 Task: Add Boneless Angus Beef Top Sirloin Steak to the cart.
Action: Mouse moved to (18, 94)
Screenshot: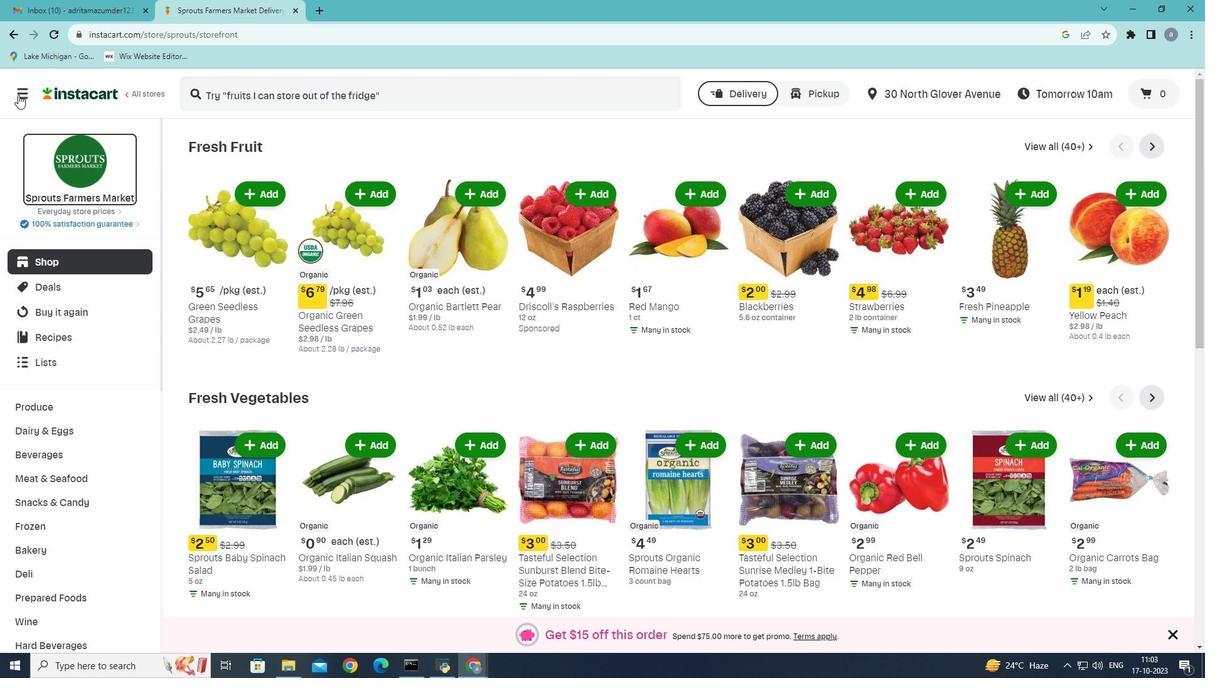 
Action: Mouse pressed left at (18, 94)
Screenshot: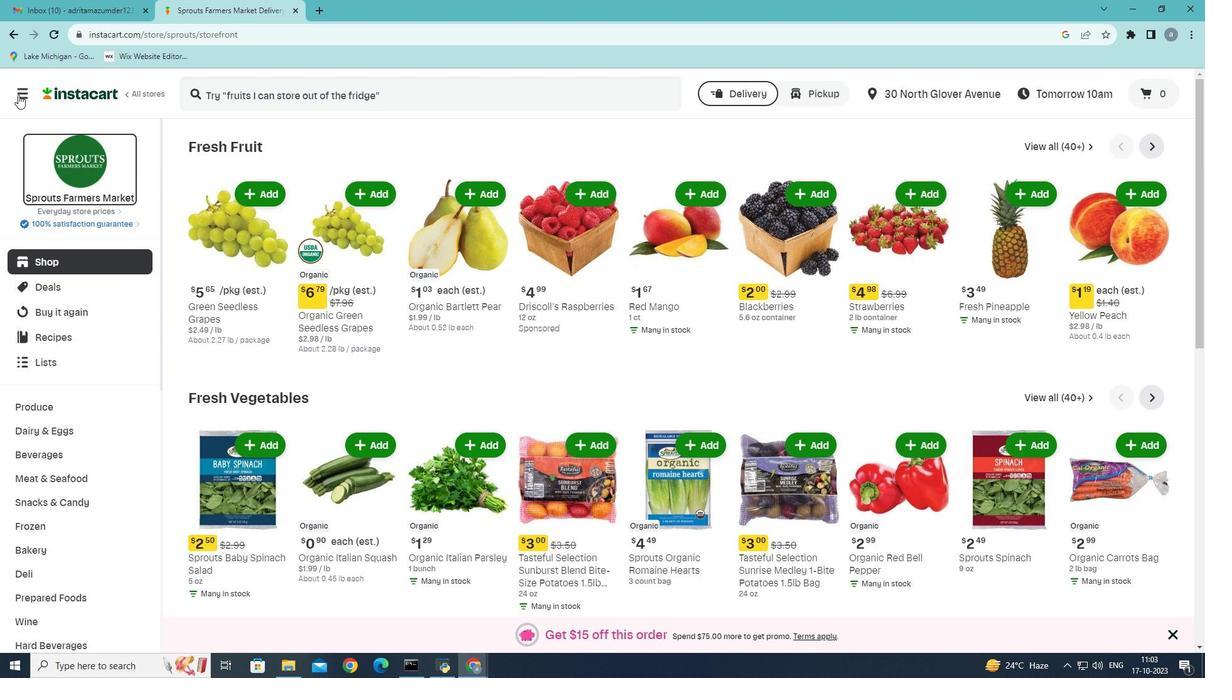 
Action: Mouse moved to (45, 370)
Screenshot: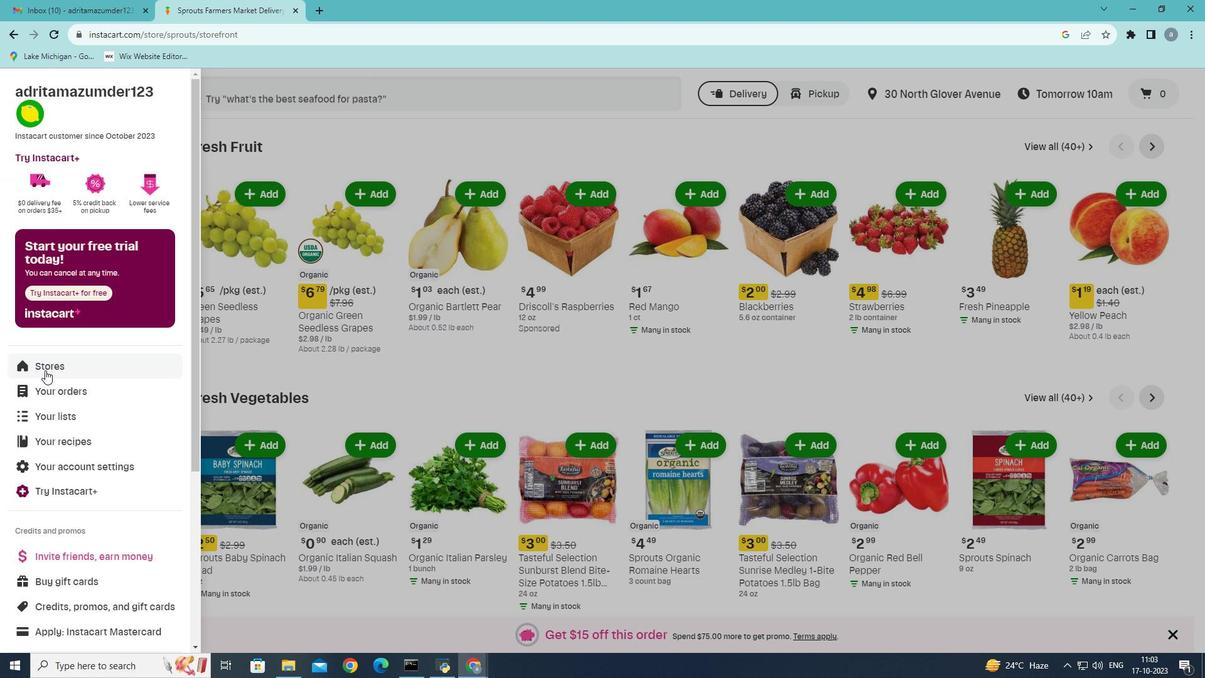 
Action: Mouse pressed left at (45, 370)
Screenshot: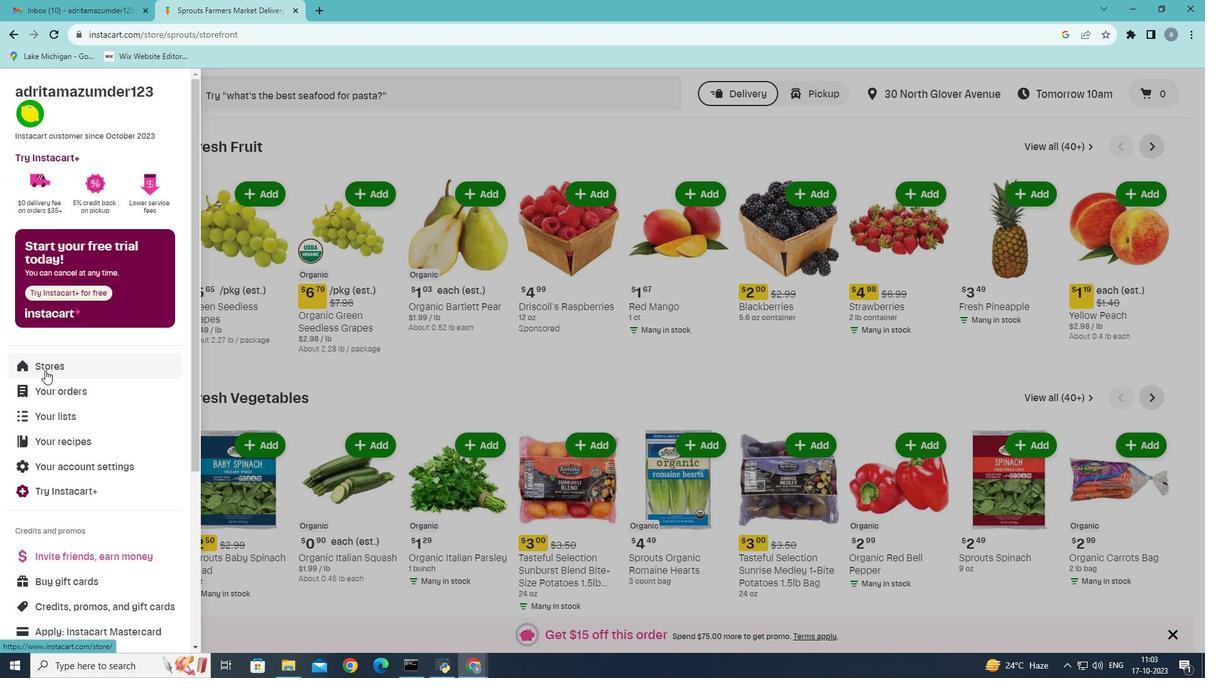 
Action: Mouse moved to (310, 143)
Screenshot: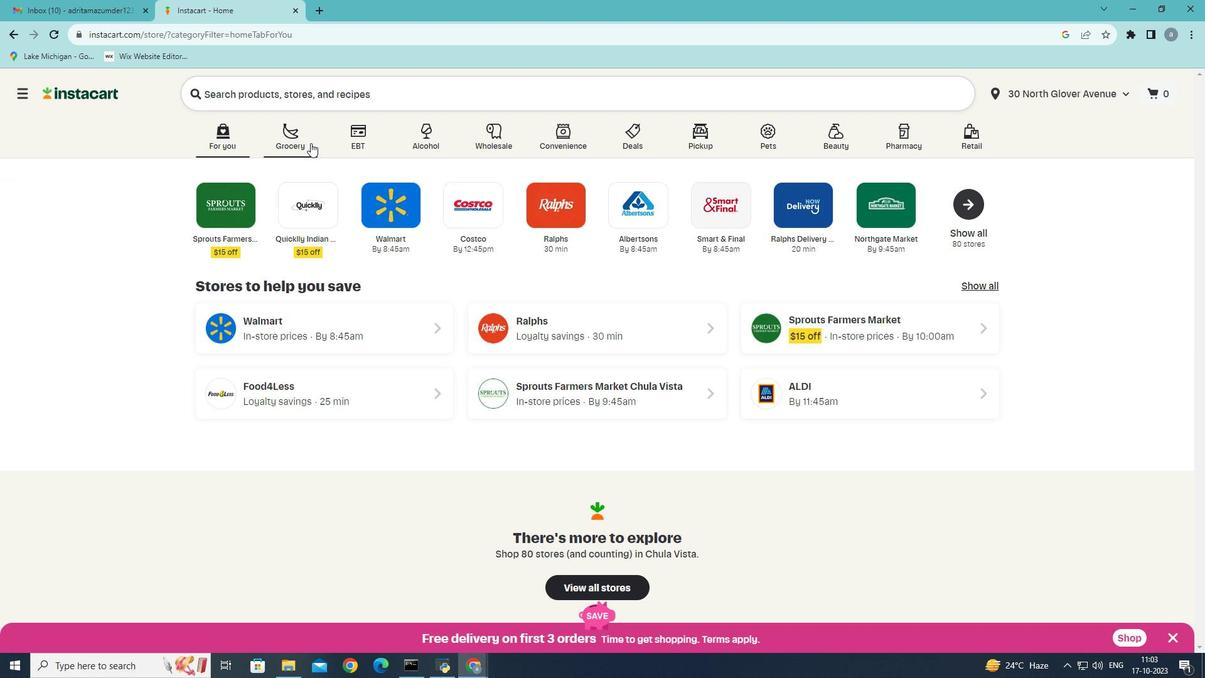 
Action: Mouse pressed left at (310, 143)
Screenshot: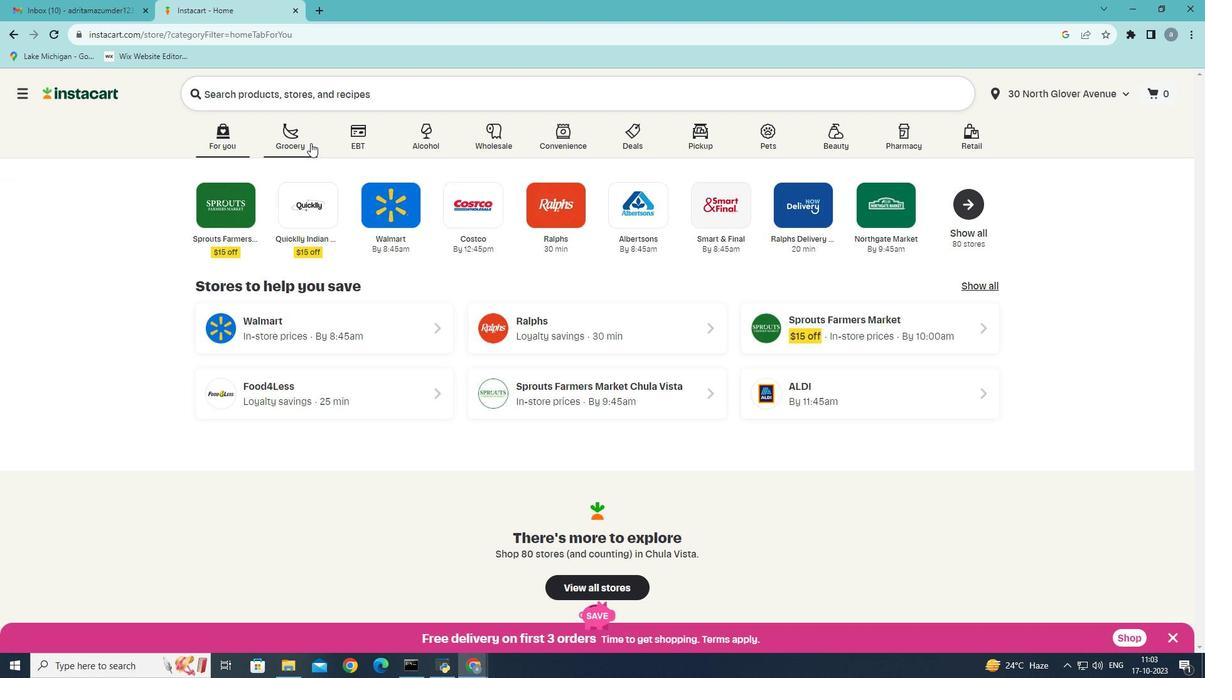 
Action: Mouse moved to (830, 288)
Screenshot: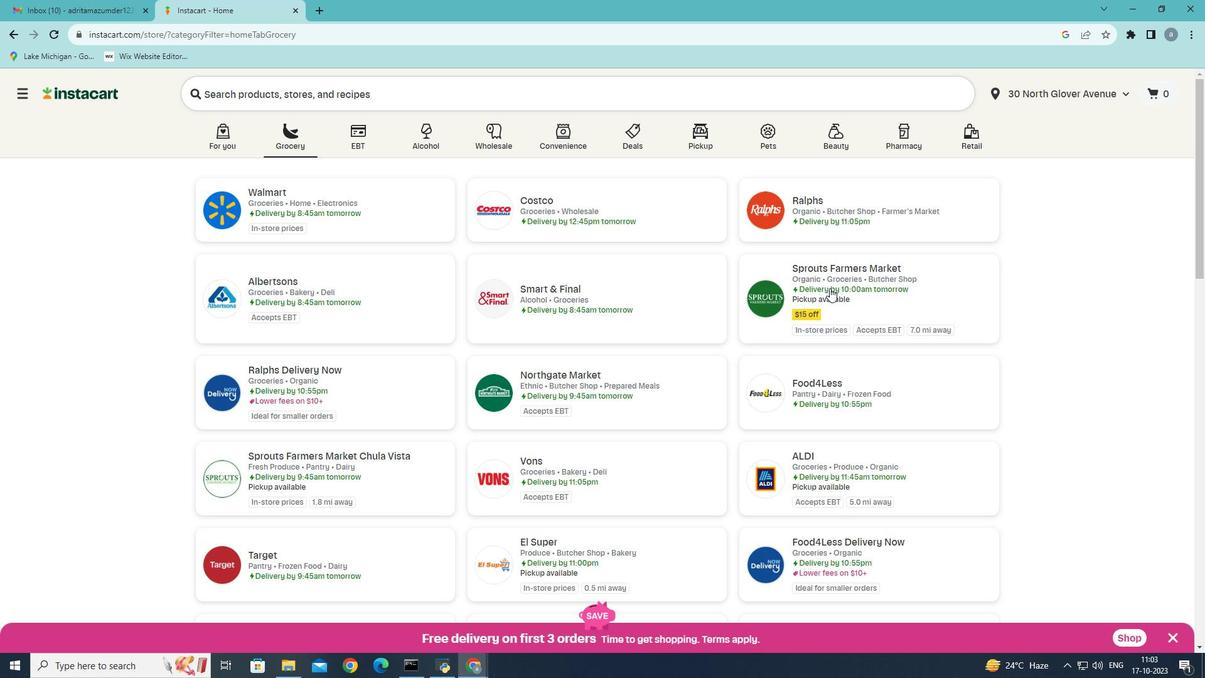 
Action: Mouse pressed left at (830, 288)
Screenshot: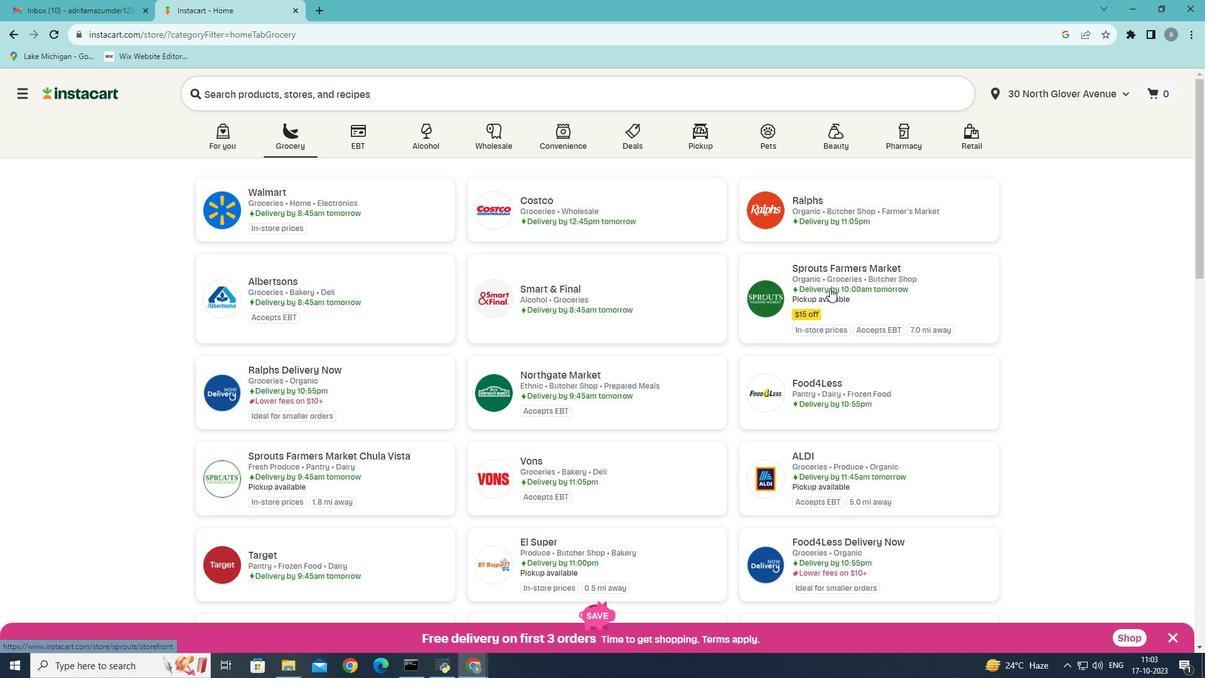 
Action: Mouse moved to (45, 479)
Screenshot: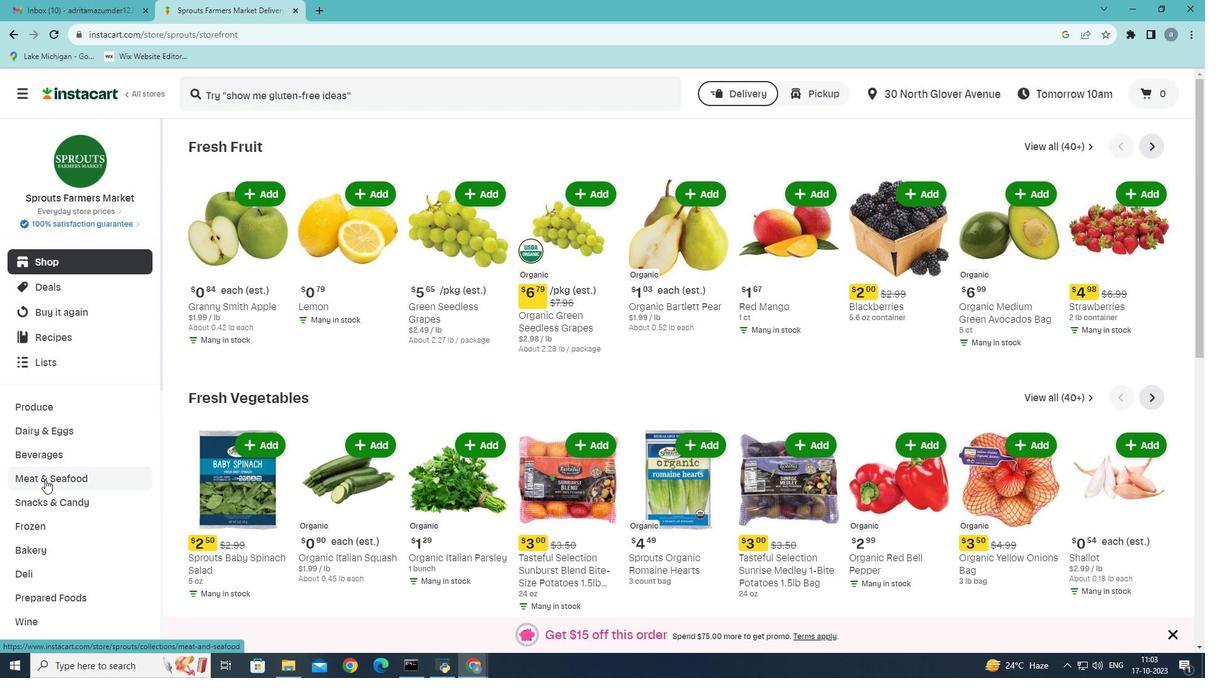 
Action: Mouse pressed left at (45, 479)
Screenshot: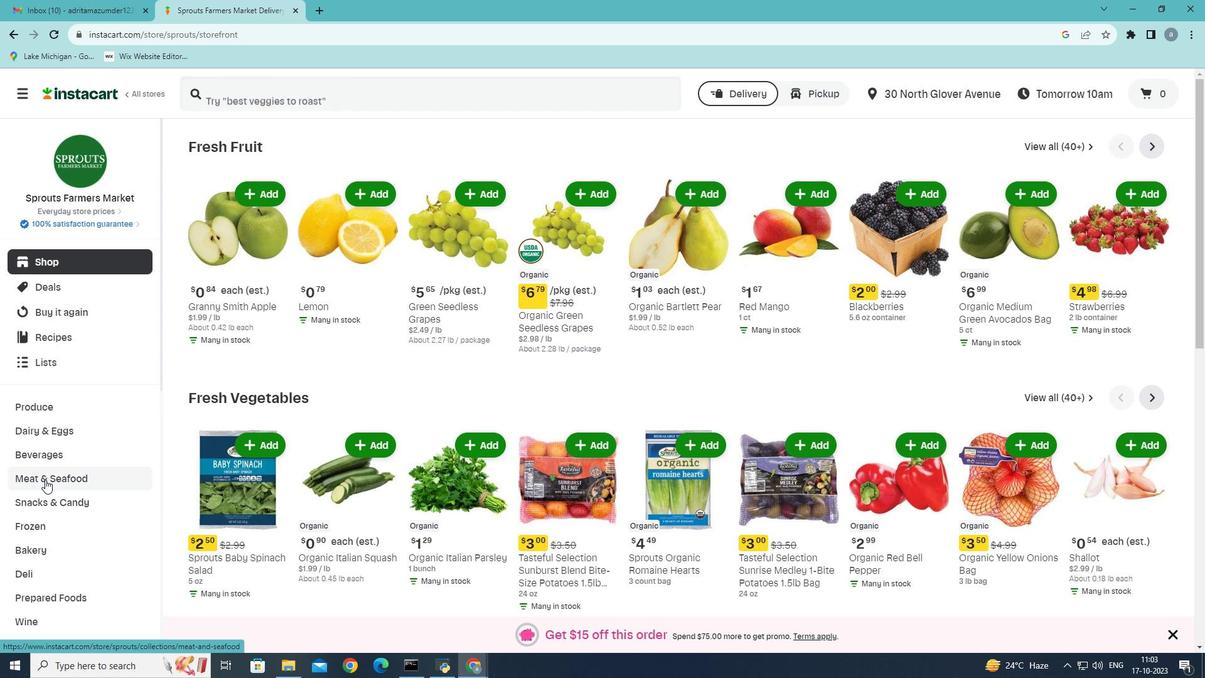 
Action: Mouse moved to (367, 180)
Screenshot: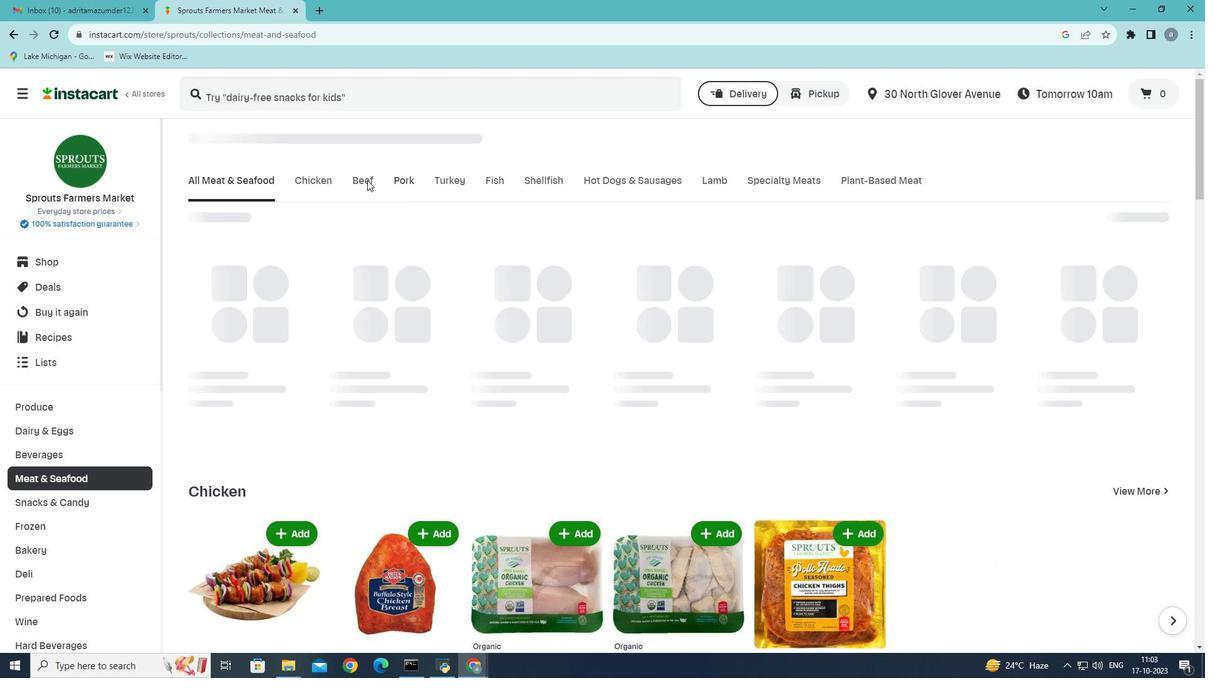 
Action: Mouse pressed left at (367, 180)
Screenshot: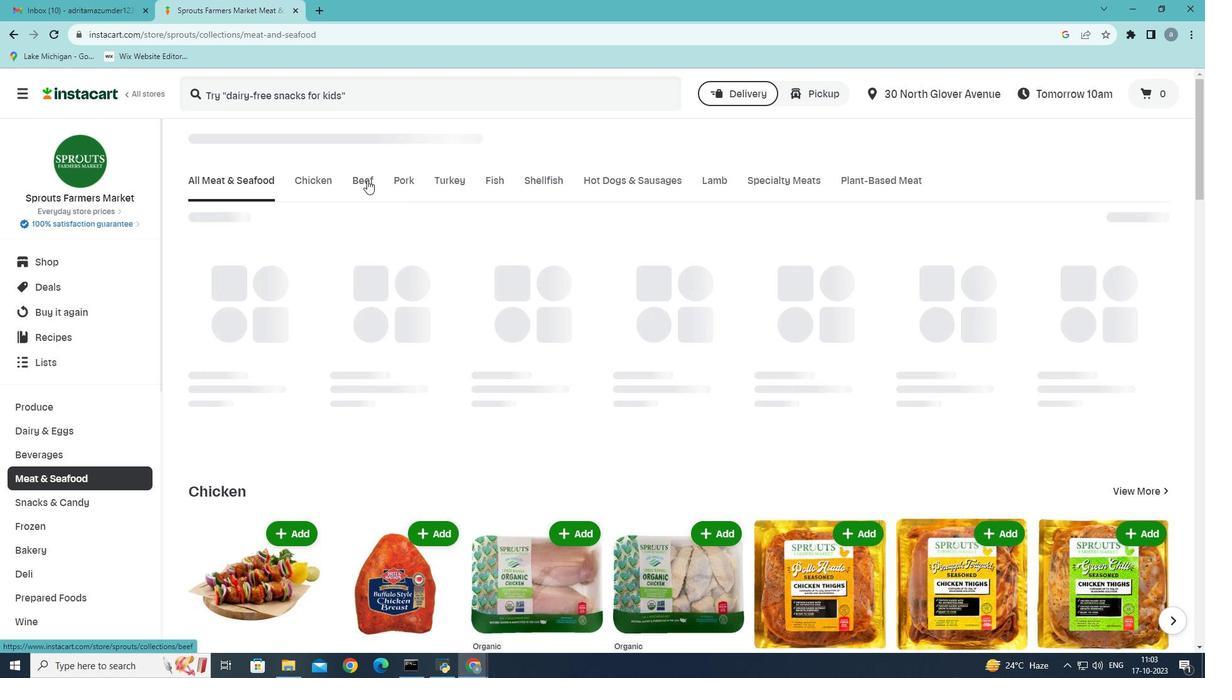 
Action: Mouse moved to (444, 234)
Screenshot: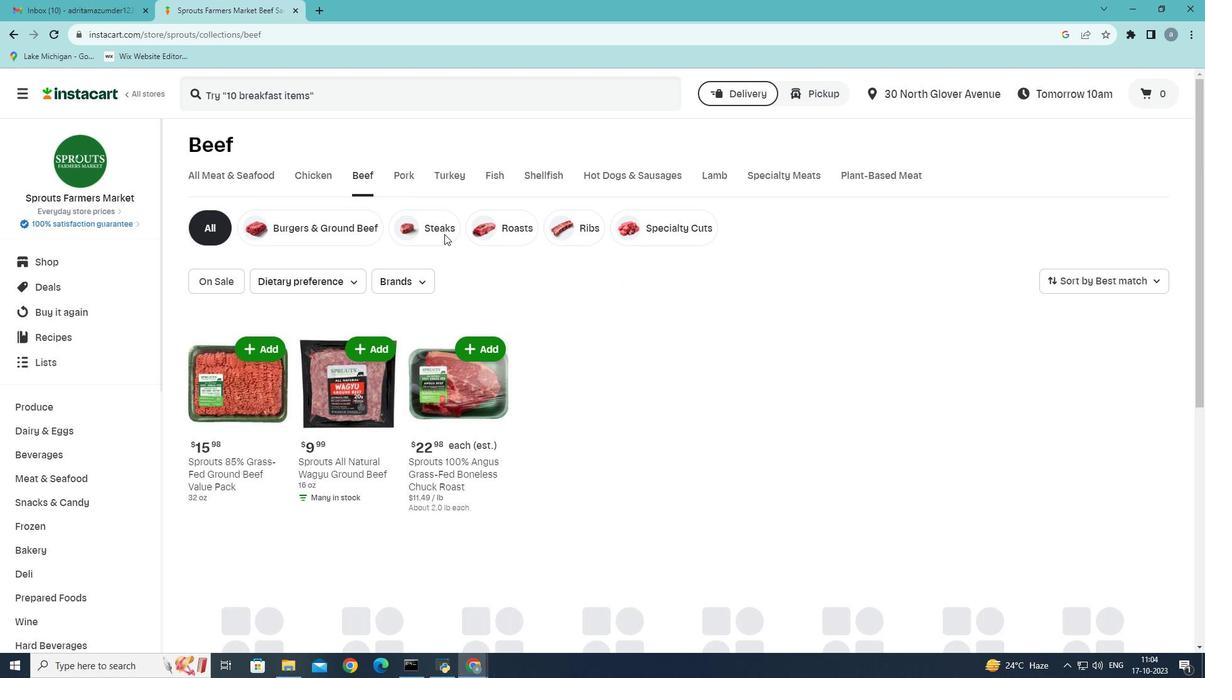 
Action: Mouse pressed left at (444, 234)
Screenshot: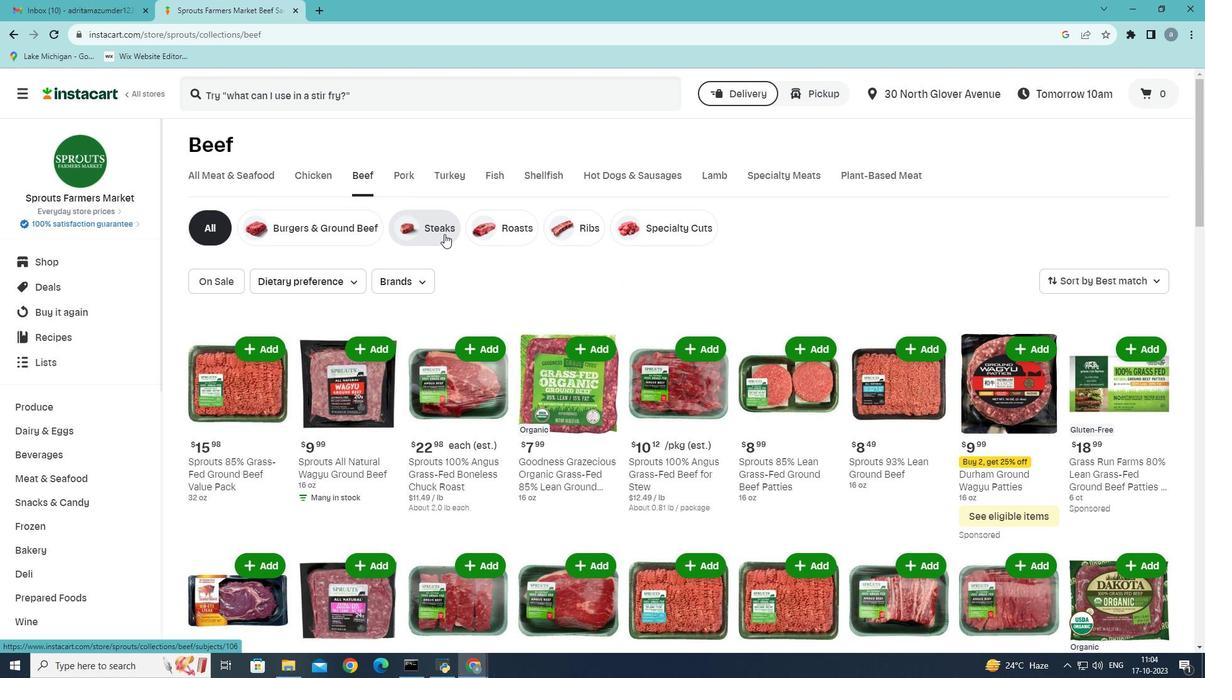 
Action: Mouse moved to (644, 468)
Screenshot: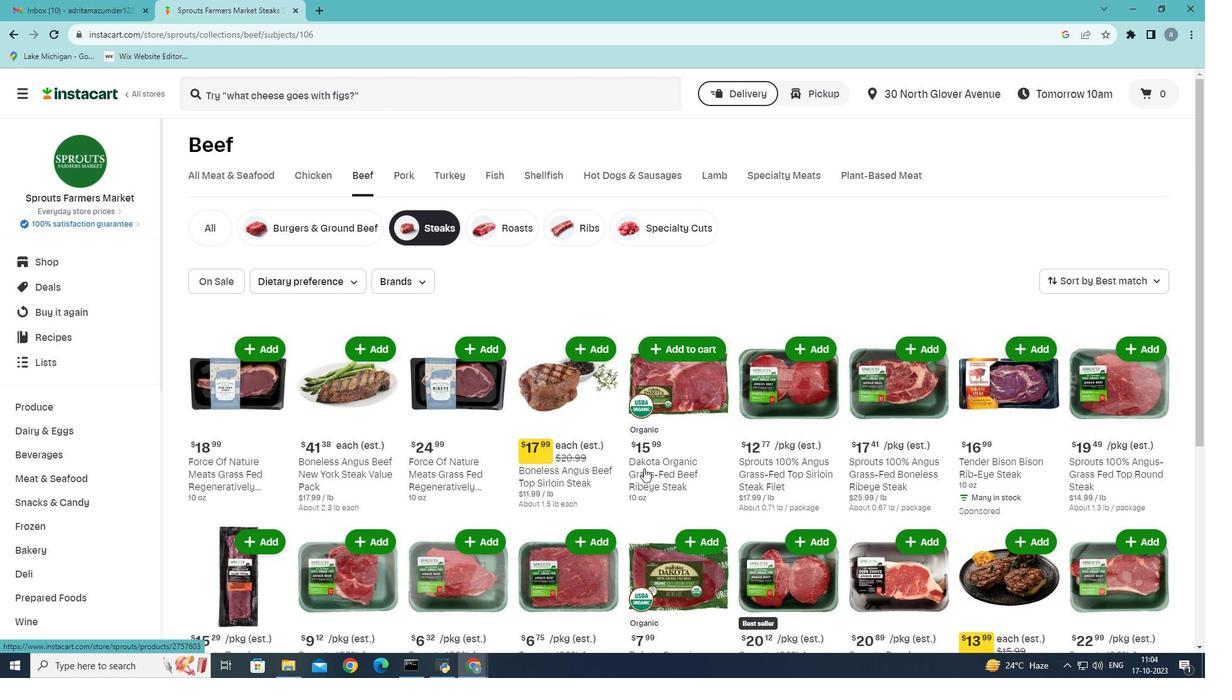 
Action: Mouse scrolled (644, 467) with delta (0, 0)
Screenshot: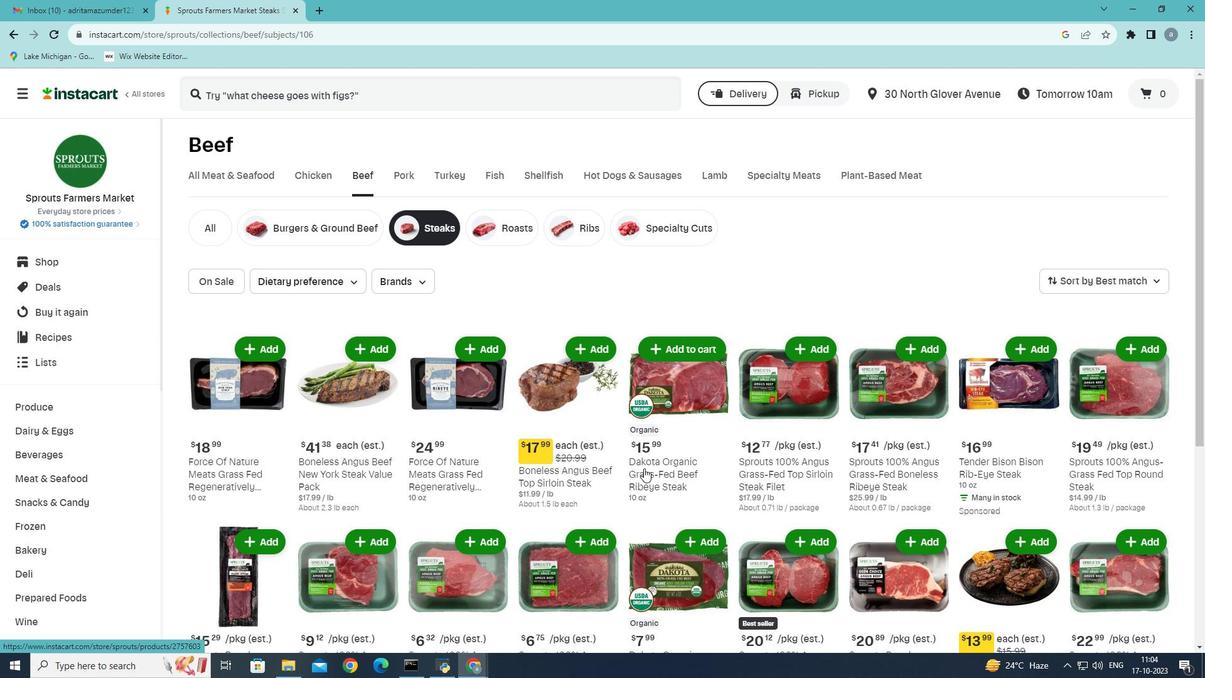 
Action: Mouse moved to (813, 280)
Screenshot: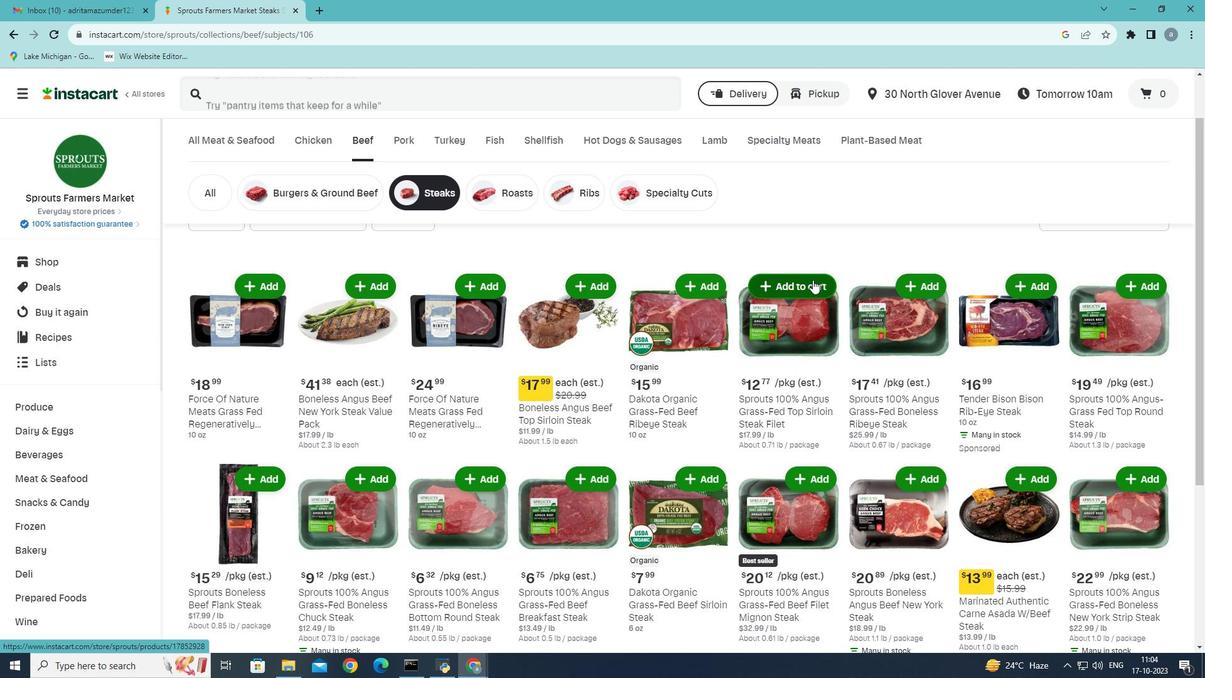 
Action: Mouse pressed left at (813, 280)
Screenshot: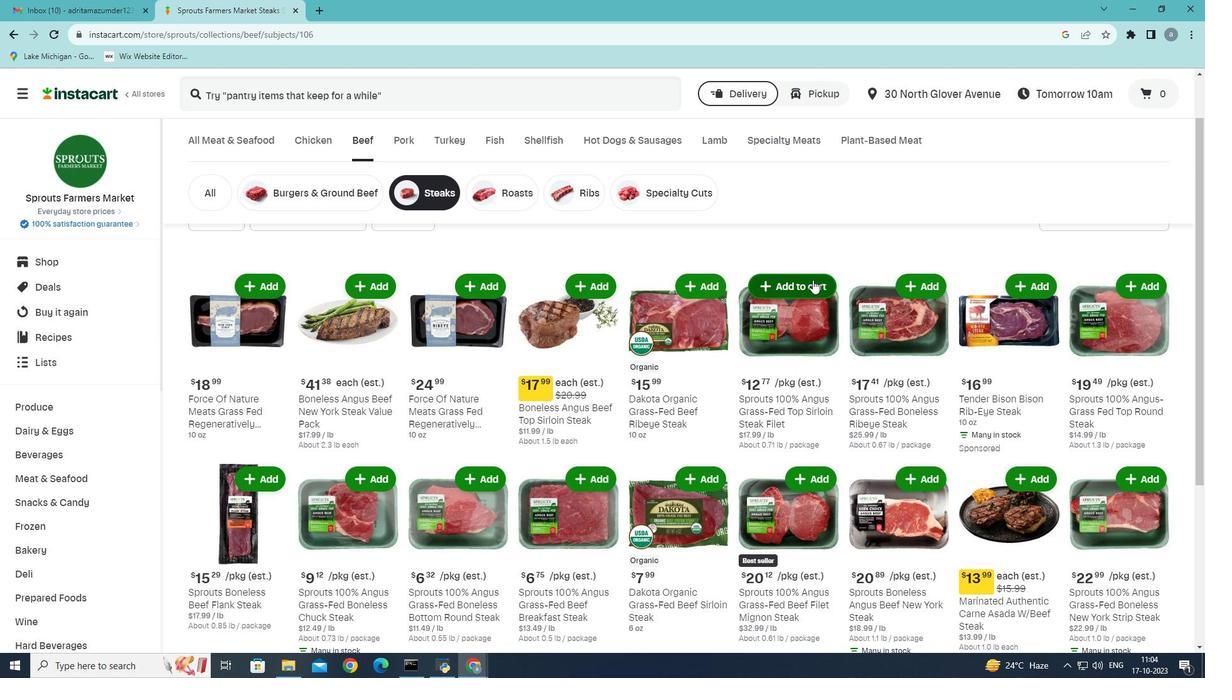 
